 Task: Check the rules for "F1 Series".
Action: Mouse moved to (159, 330)
Screenshot: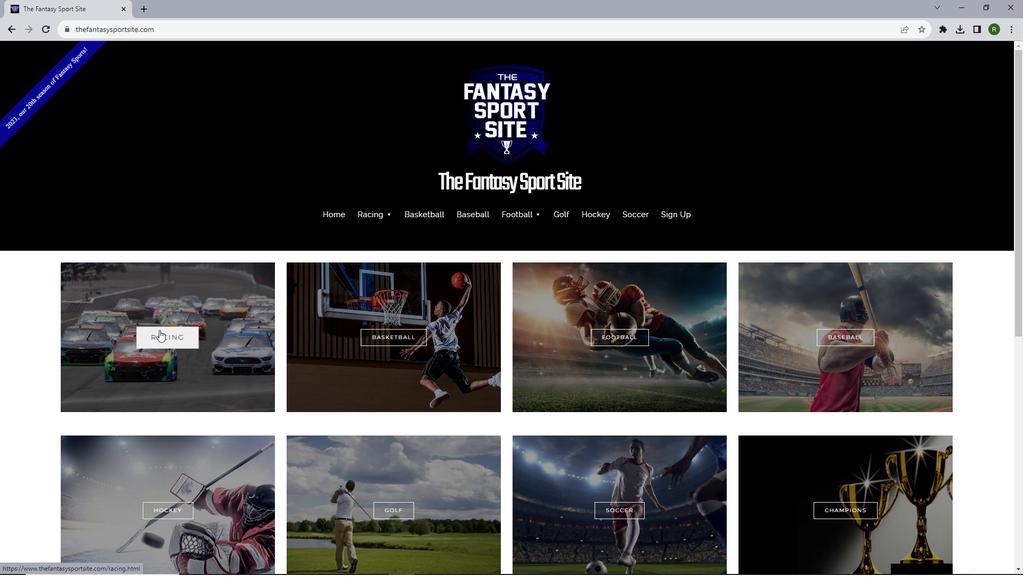 
Action: Mouse pressed left at (159, 330)
Screenshot: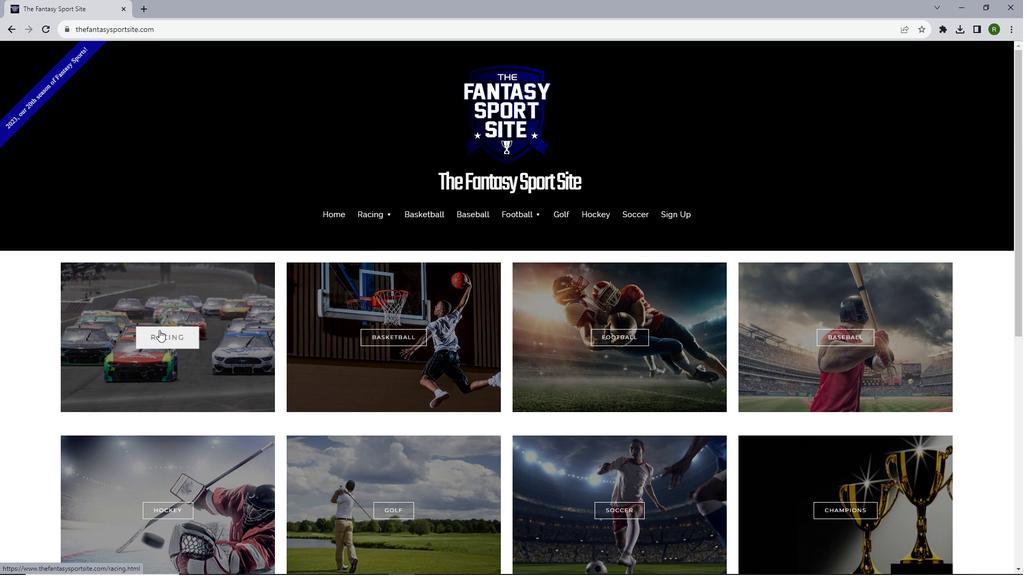 
Action: Mouse moved to (505, 343)
Screenshot: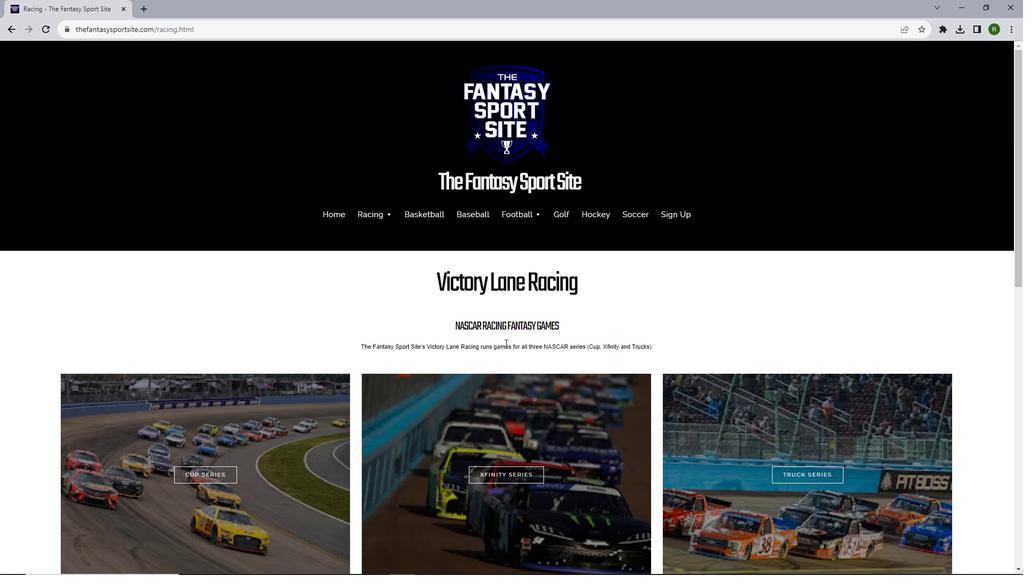 
Action: Mouse scrolled (505, 343) with delta (0, 0)
Screenshot: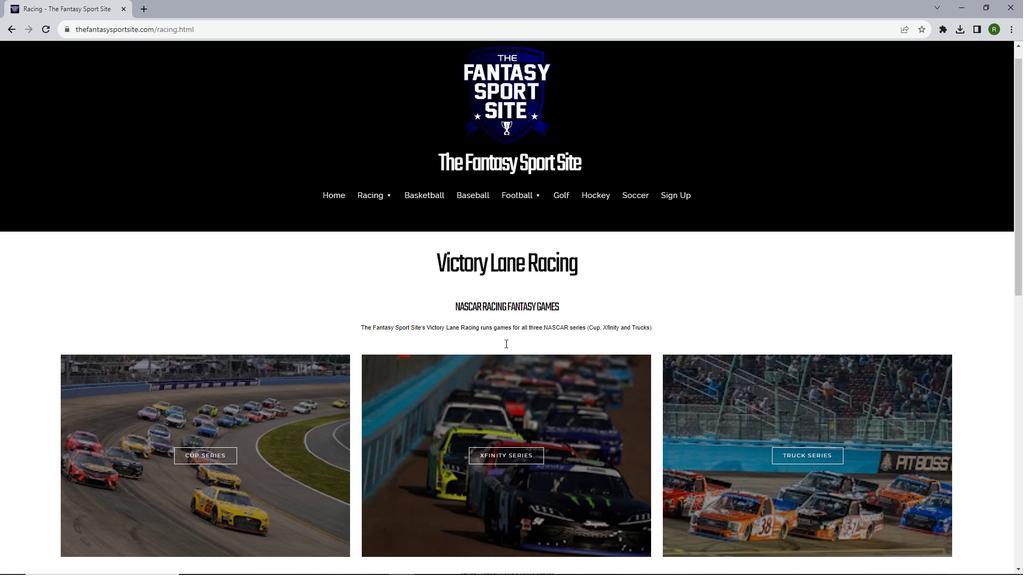 
Action: Mouse scrolled (505, 343) with delta (0, 0)
Screenshot: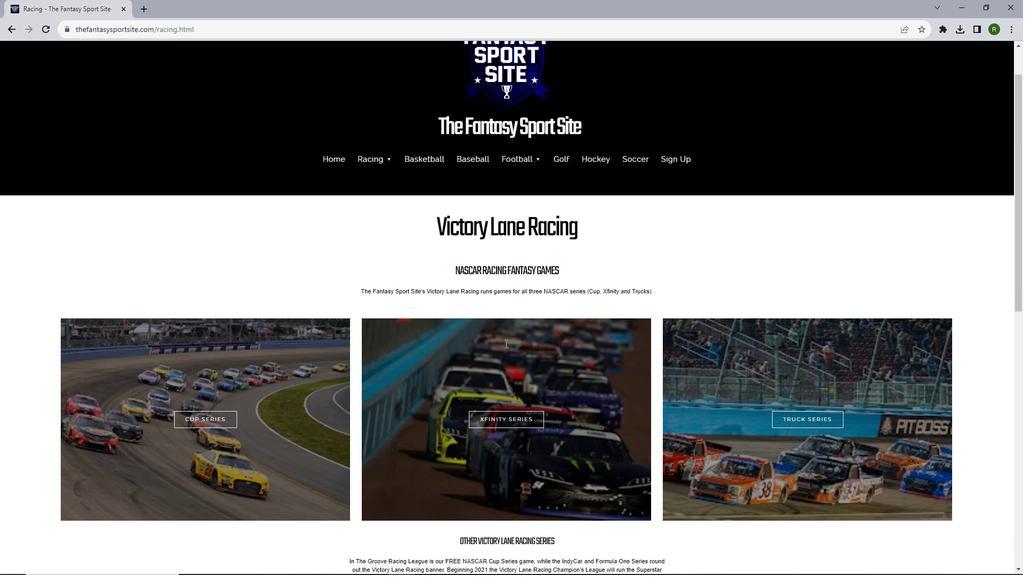 
Action: Mouse scrolled (505, 343) with delta (0, 0)
Screenshot: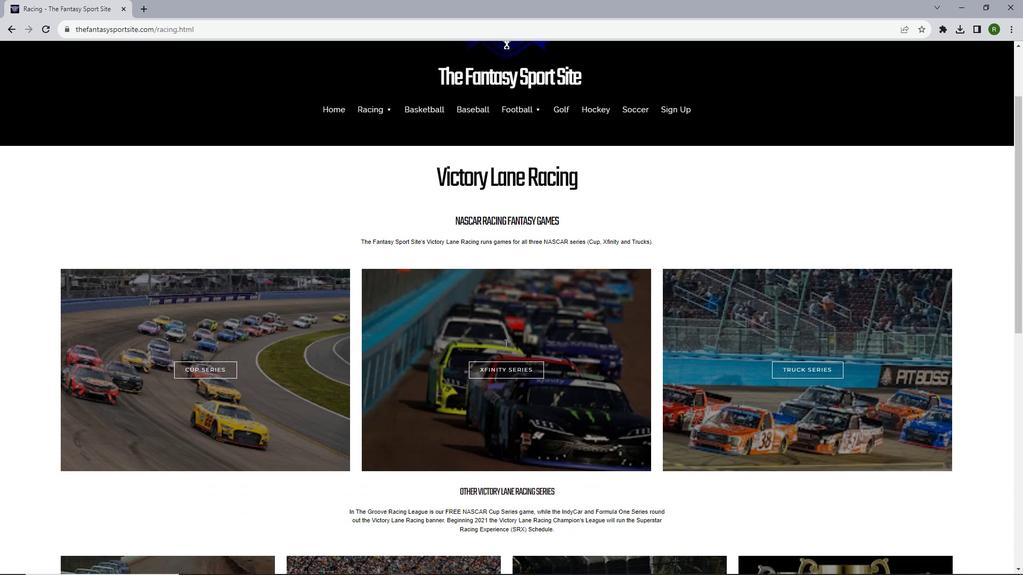
Action: Mouse scrolled (505, 343) with delta (0, 0)
Screenshot: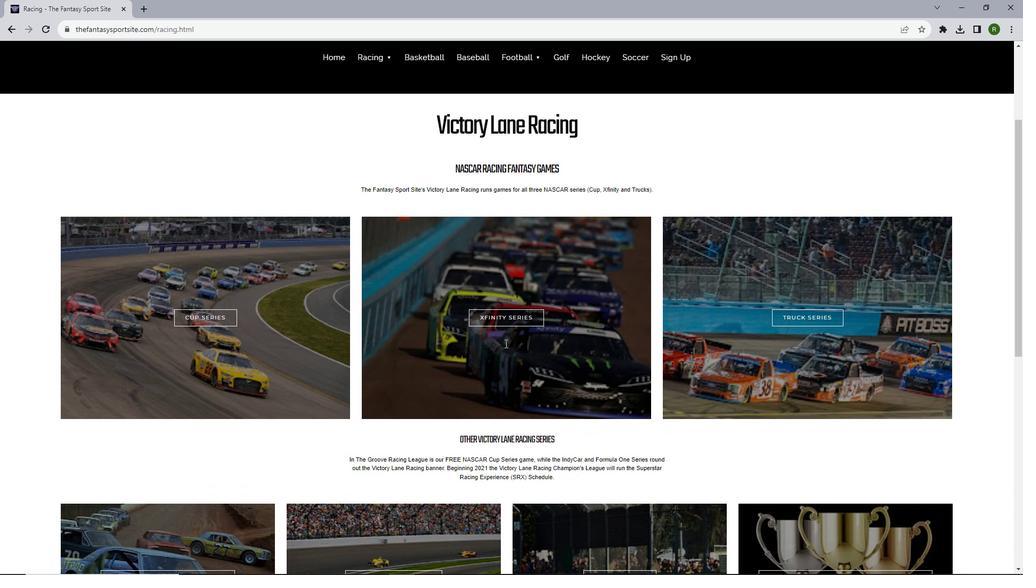
Action: Mouse scrolled (505, 343) with delta (0, 0)
Screenshot: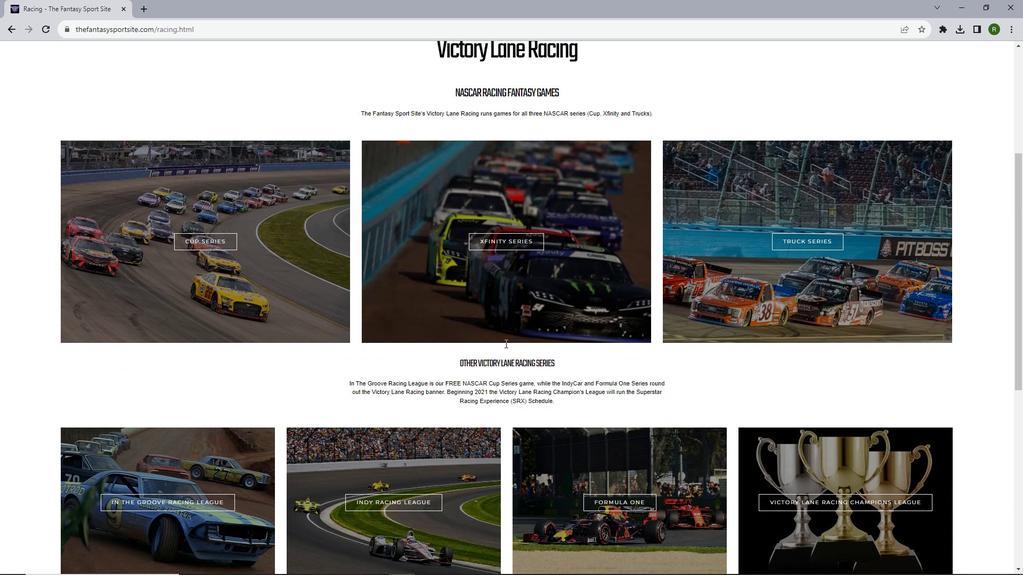 
Action: Mouse scrolled (505, 343) with delta (0, 0)
Screenshot: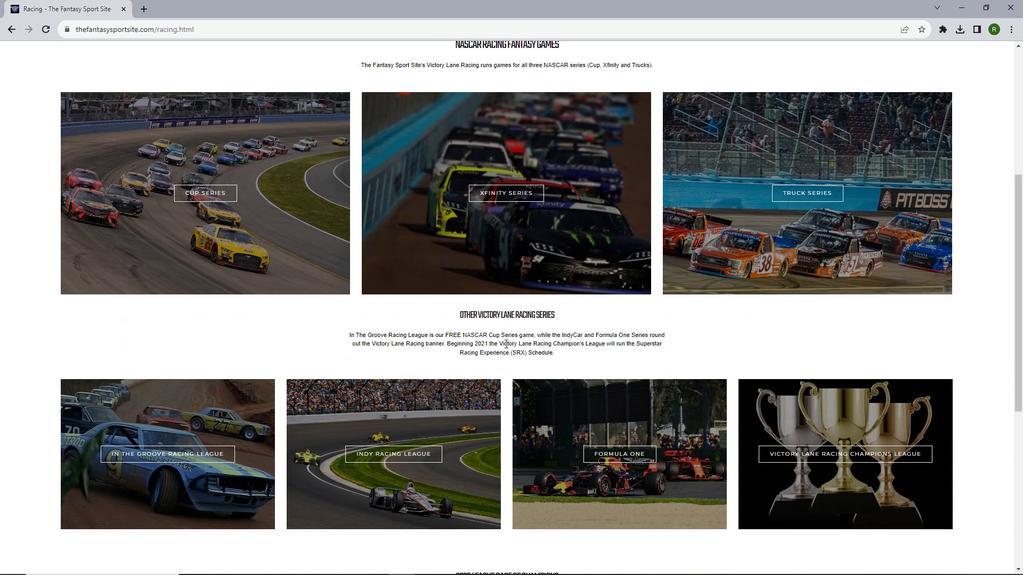 
Action: Mouse moved to (615, 412)
Screenshot: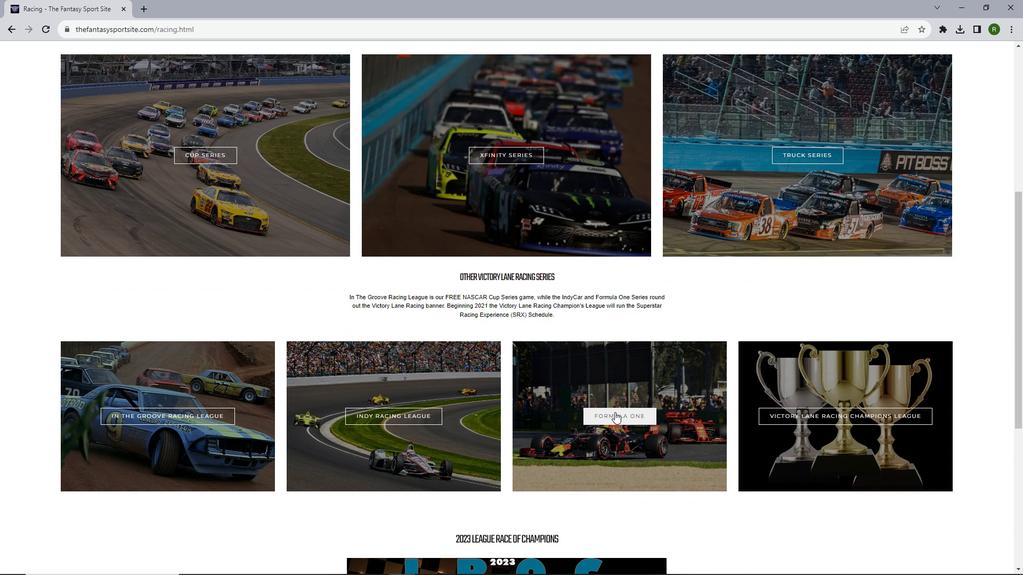 
Action: Mouse pressed left at (615, 412)
Screenshot: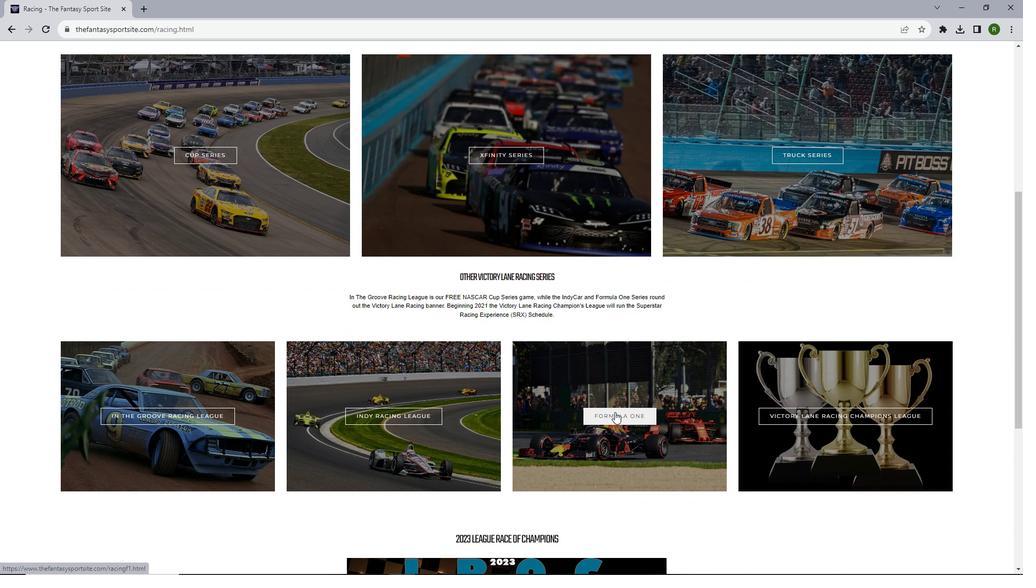 
Action: Mouse moved to (575, 371)
Screenshot: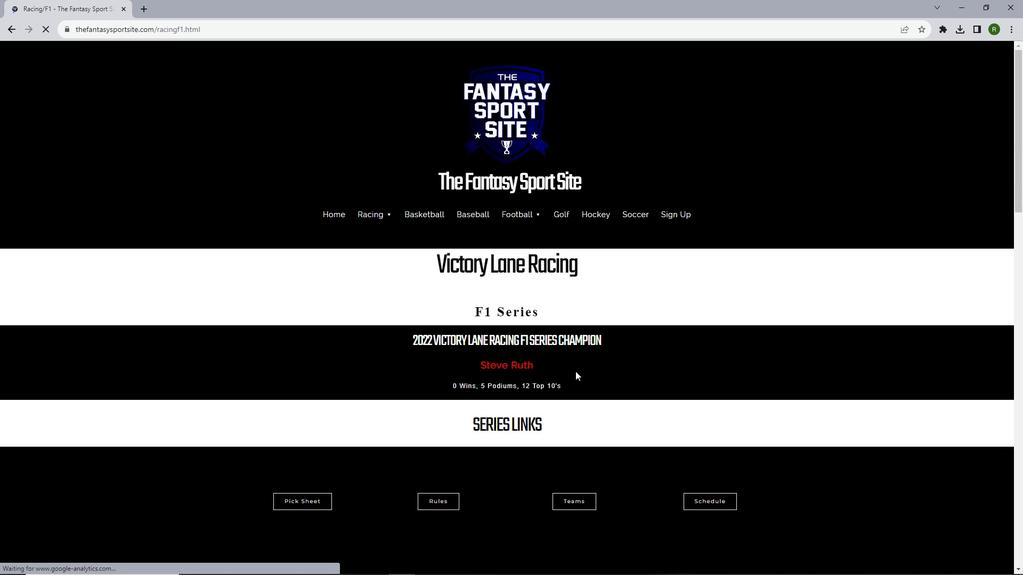 
Action: Mouse scrolled (575, 371) with delta (0, 0)
Screenshot: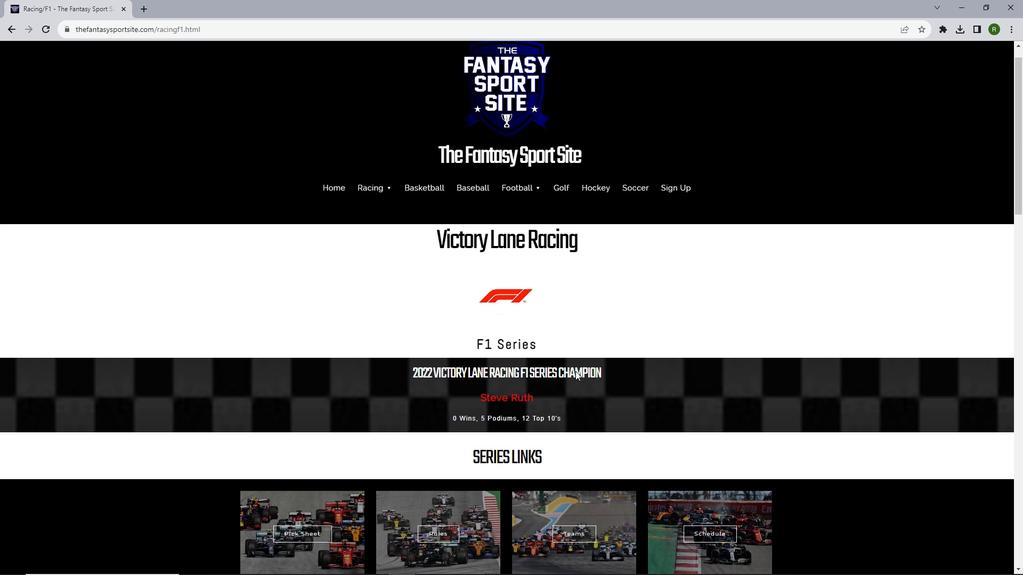 
Action: Mouse scrolled (575, 371) with delta (0, 0)
Screenshot: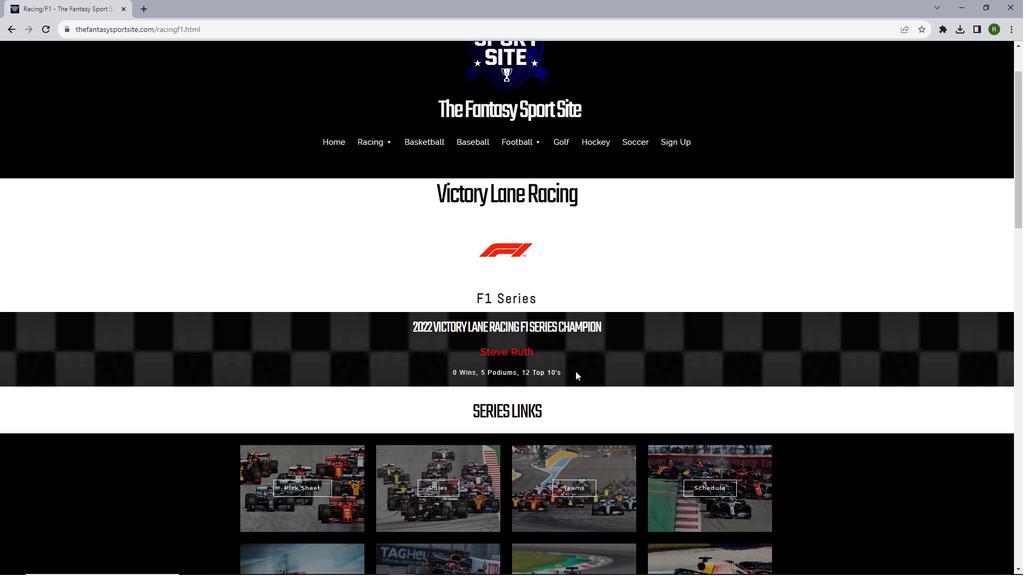 
Action: Mouse scrolled (575, 371) with delta (0, 0)
Screenshot: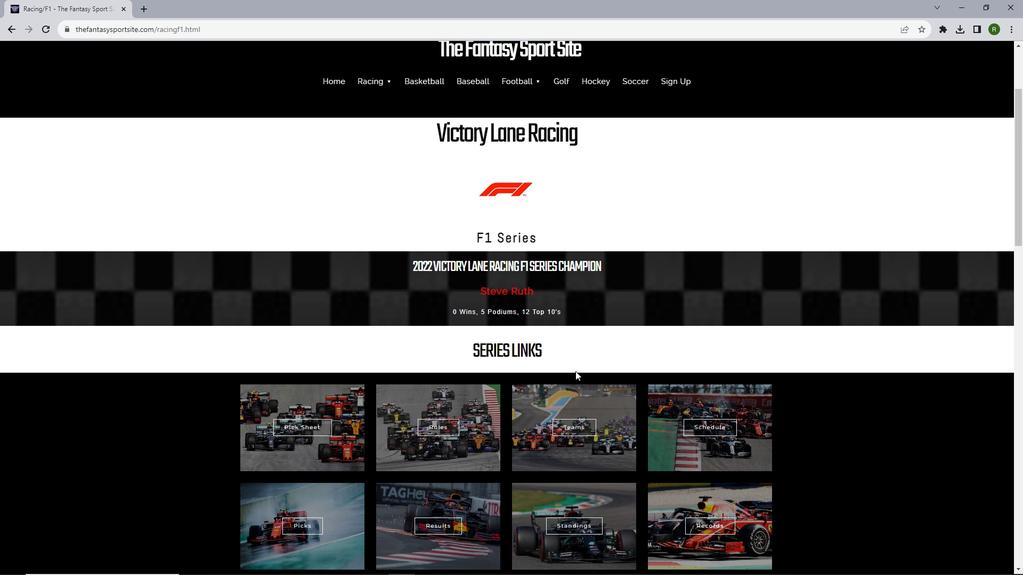 
Action: Mouse scrolled (575, 371) with delta (0, 0)
Screenshot: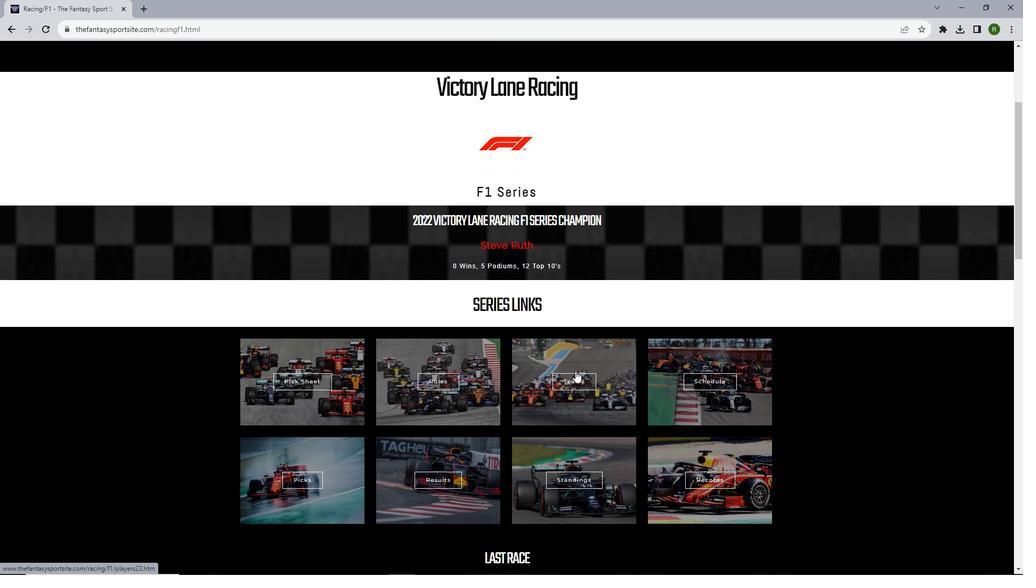 
Action: Mouse scrolled (575, 371) with delta (0, 0)
Screenshot: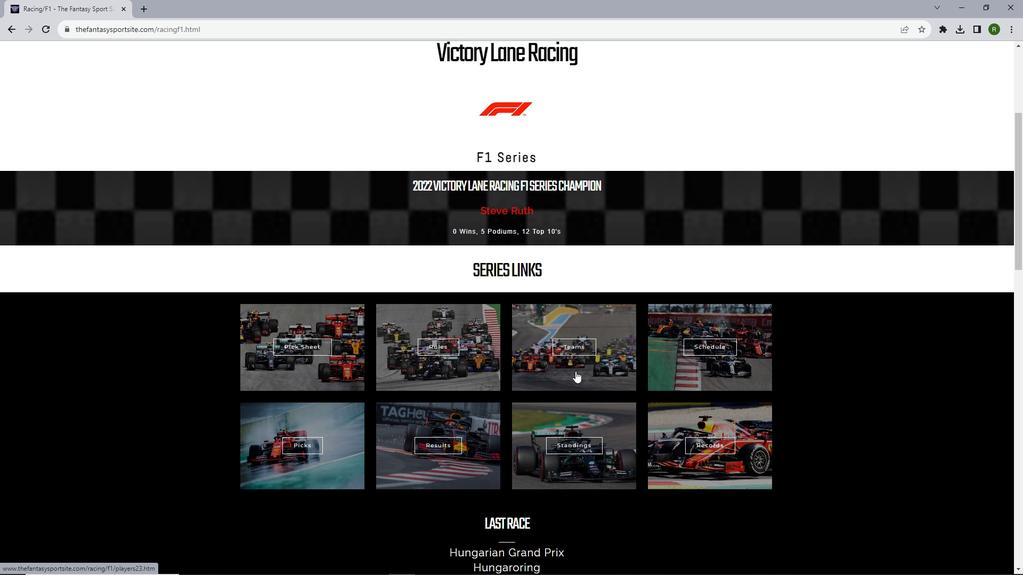 
Action: Mouse moved to (453, 301)
Screenshot: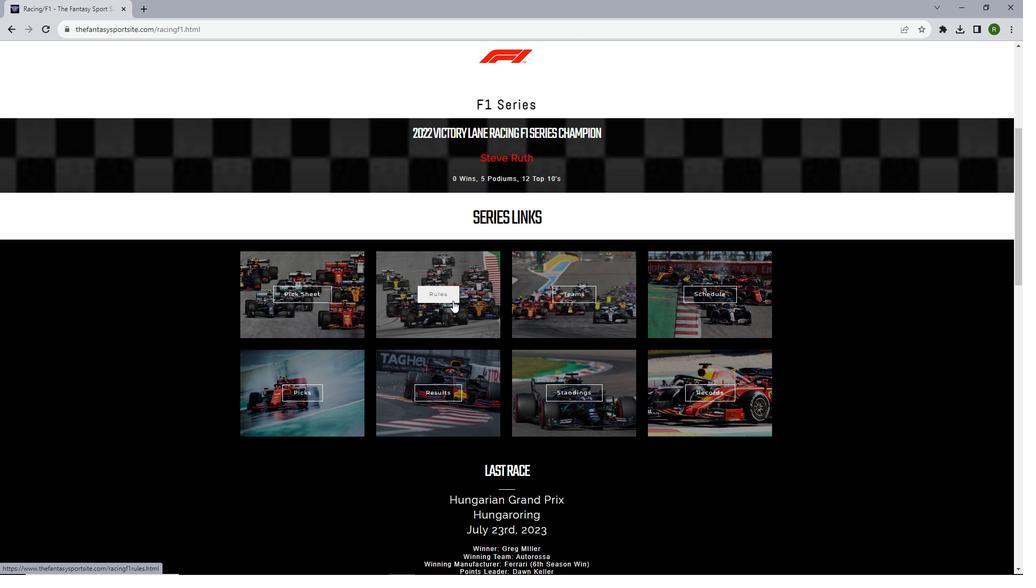 
Action: Mouse pressed left at (453, 301)
Screenshot: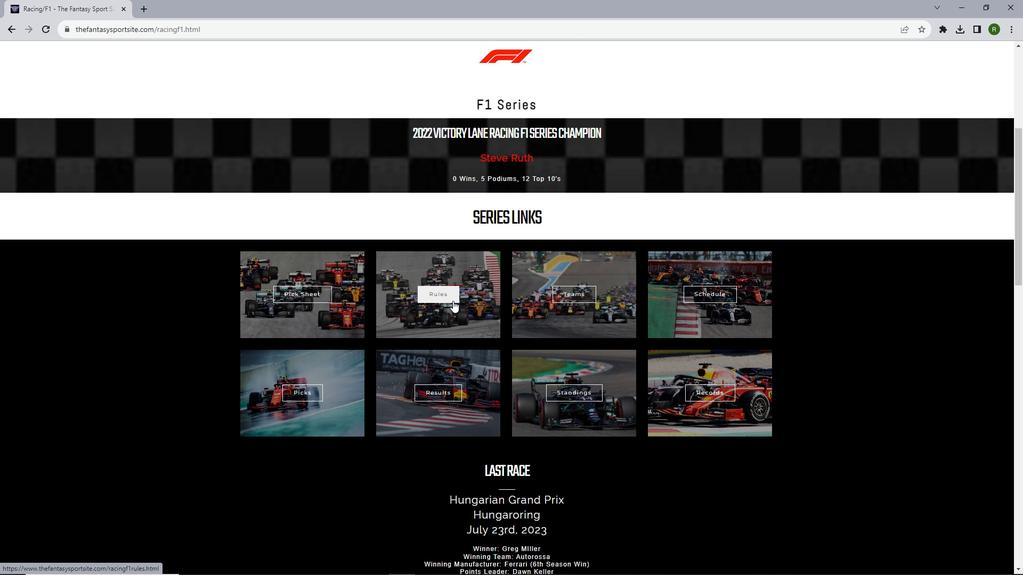 
Action: Mouse moved to (479, 266)
Screenshot: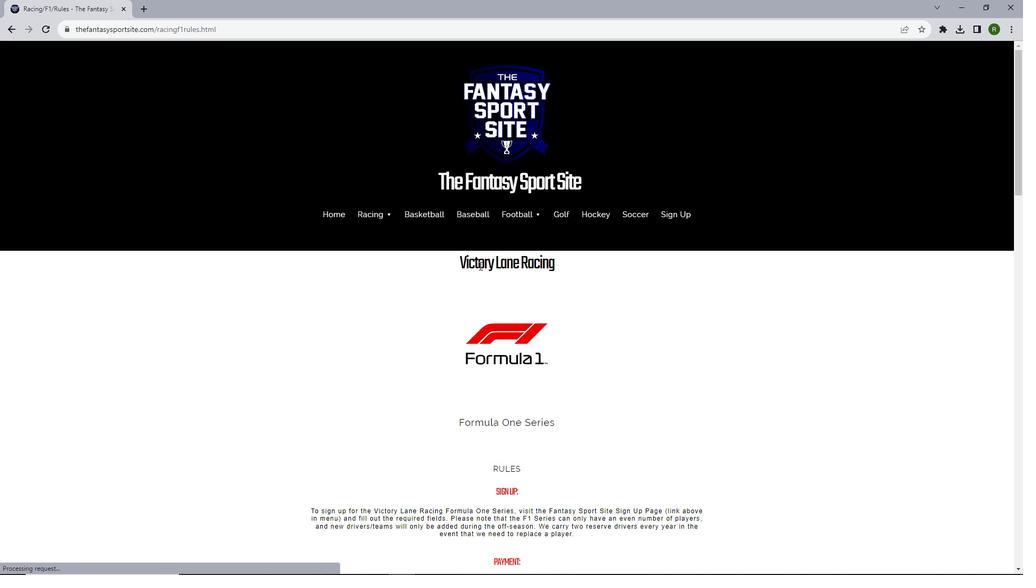 
Action: Mouse scrolled (479, 265) with delta (0, 0)
Screenshot: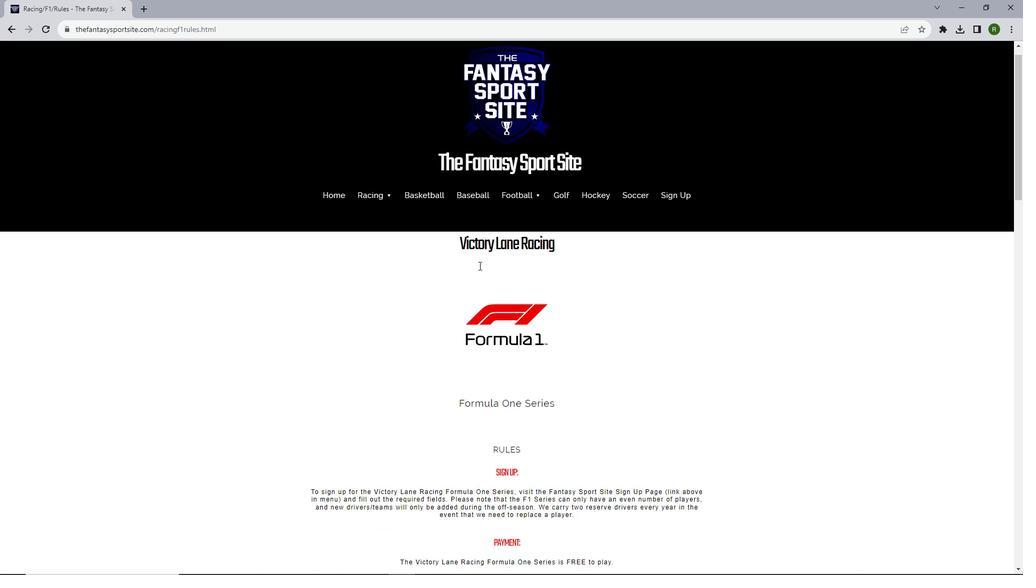 
Action: Mouse moved to (479, 266)
Screenshot: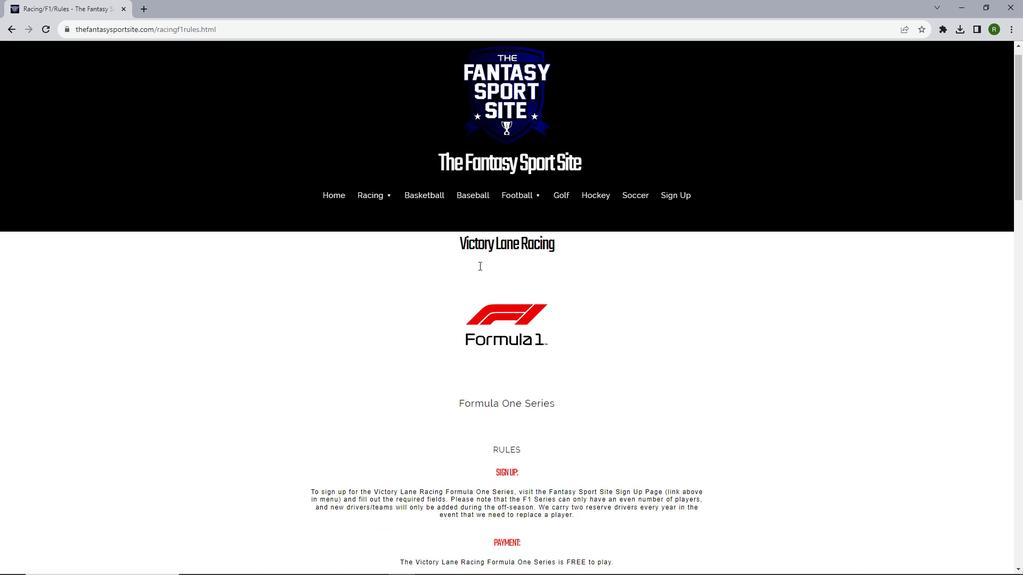 
Action: Mouse scrolled (479, 265) with delta (0, 0)
Screenshot: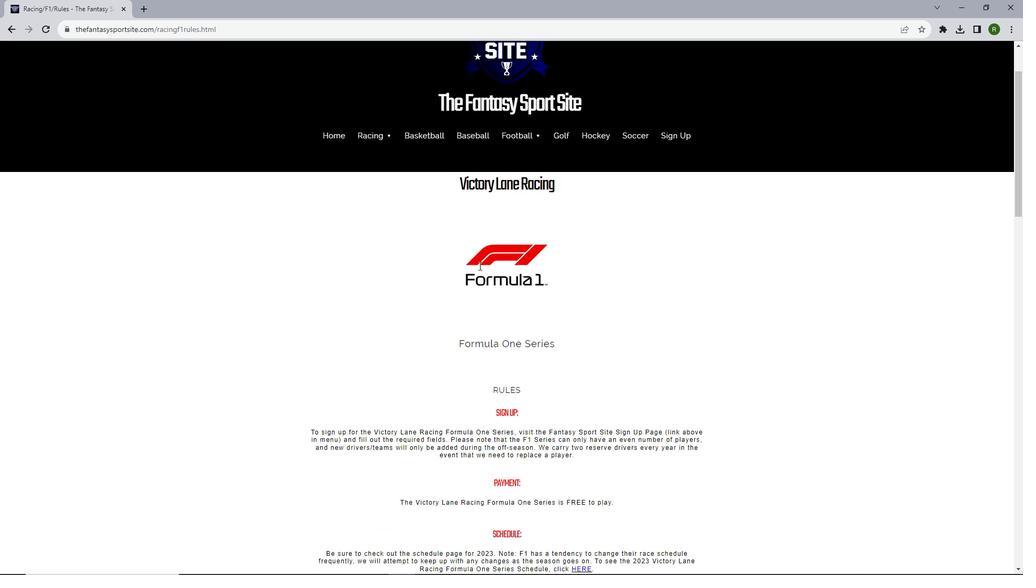
Action: Mouse scrolled (479, 265) with delta (0, 0)
Screenshot: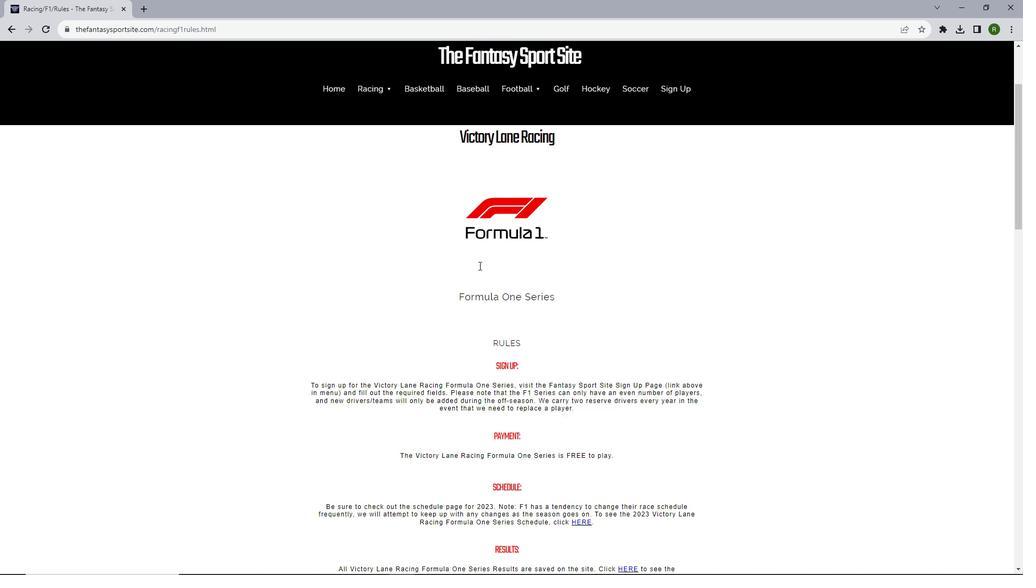 
Action: Mouse scrolled (479, 265) with delta (0, 0)
Screenshot: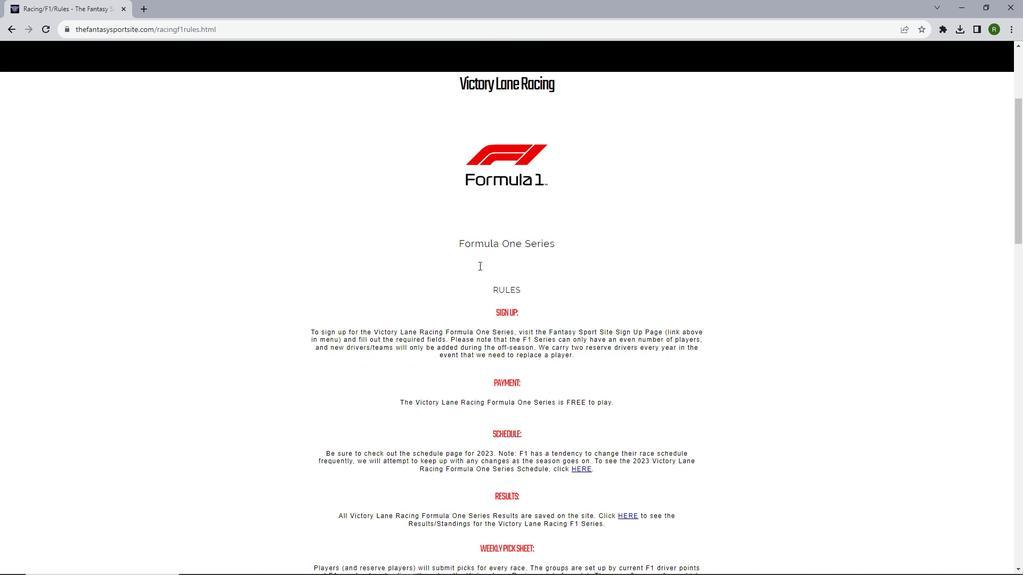 
Action: Mouse scrolled (479, 265) with delta (0, 0)
Screenshot: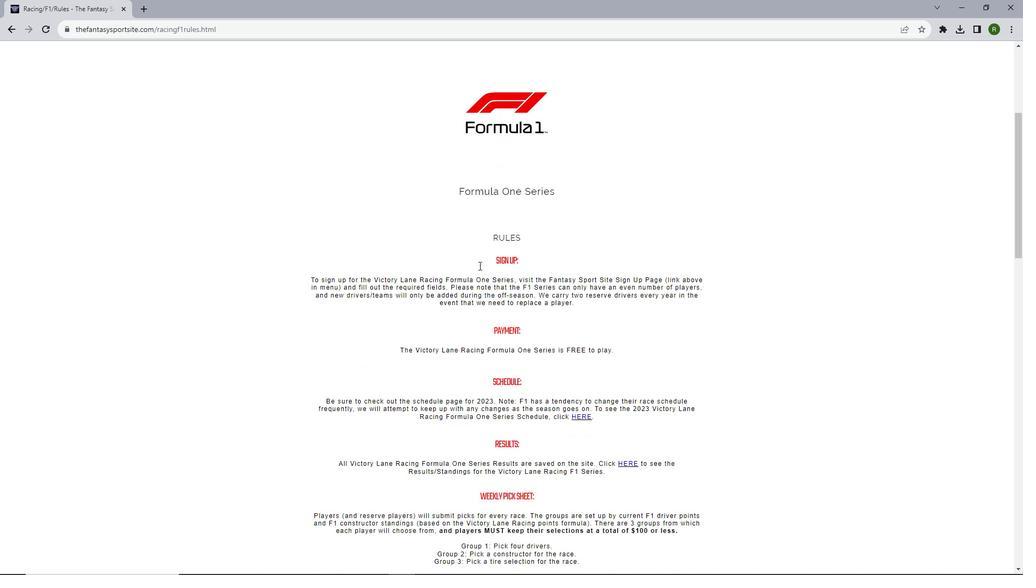 
Action: Mouse moved to (479, 266)
Screenshot: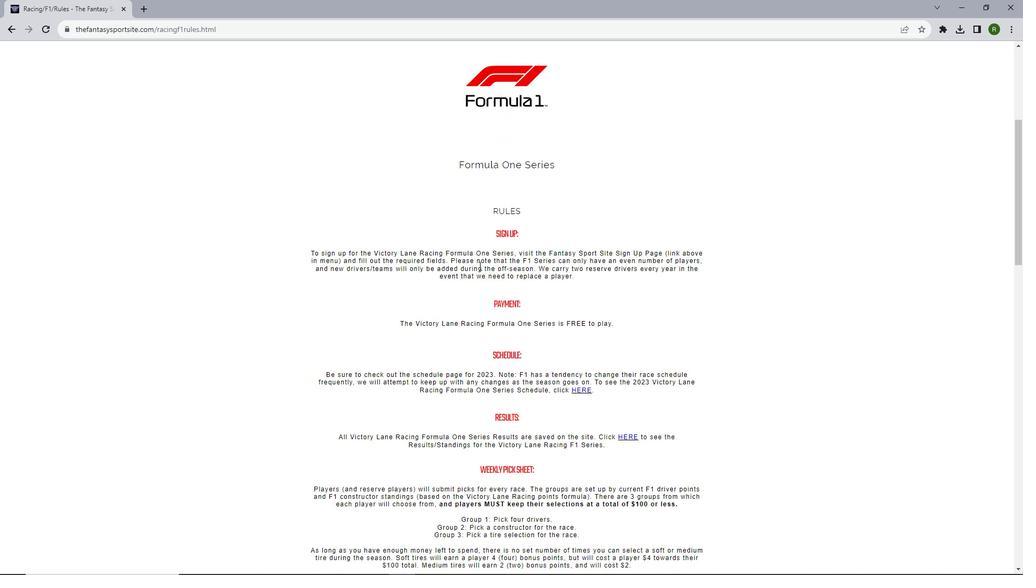 
Action: Mouse scrolled (479, 265) with delta (0, 0)
Screenshot: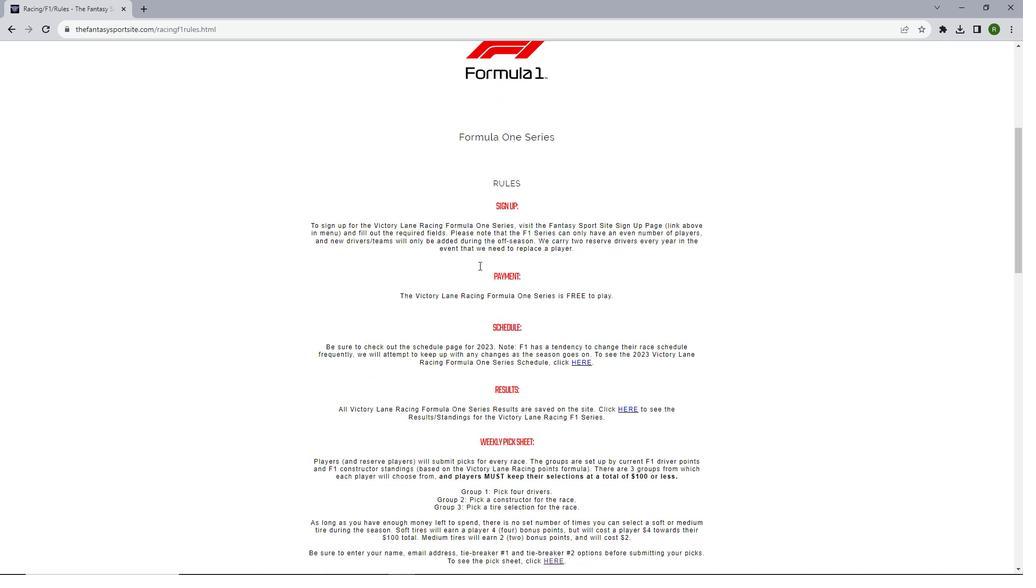 
Action: Mouse moved to (479, 267)
Screenshot: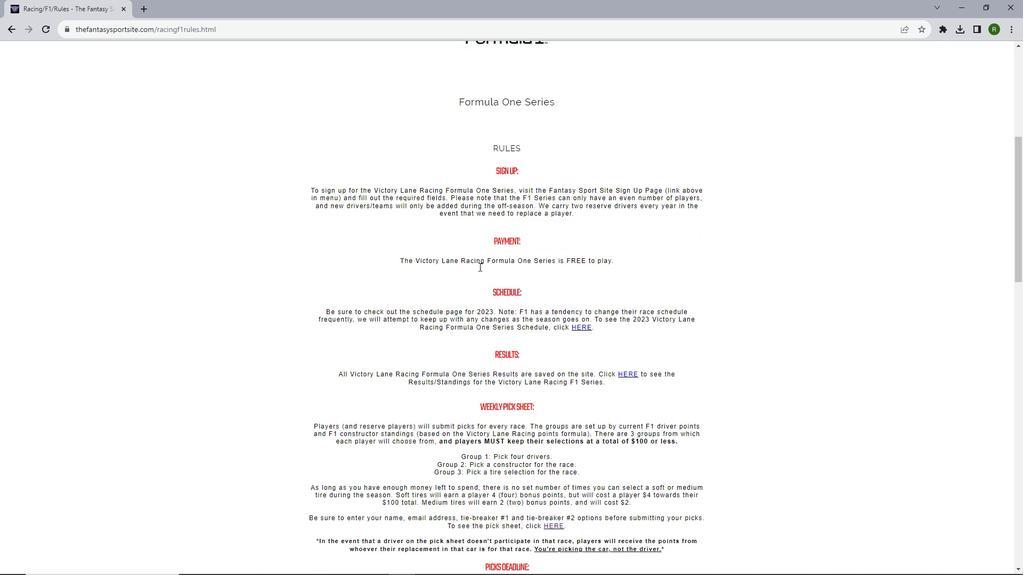
Action: Mouse scrolled (479, 266) with delta (0, 0)
Screenshot: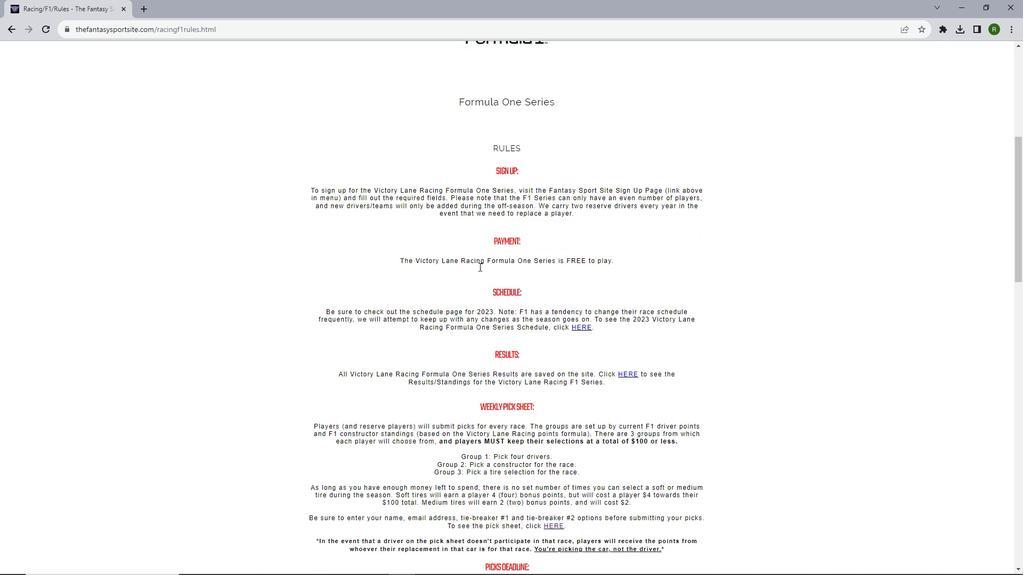 
Action: Mouse scrolled (479, 266) with delta (0, 0)
Screenshot: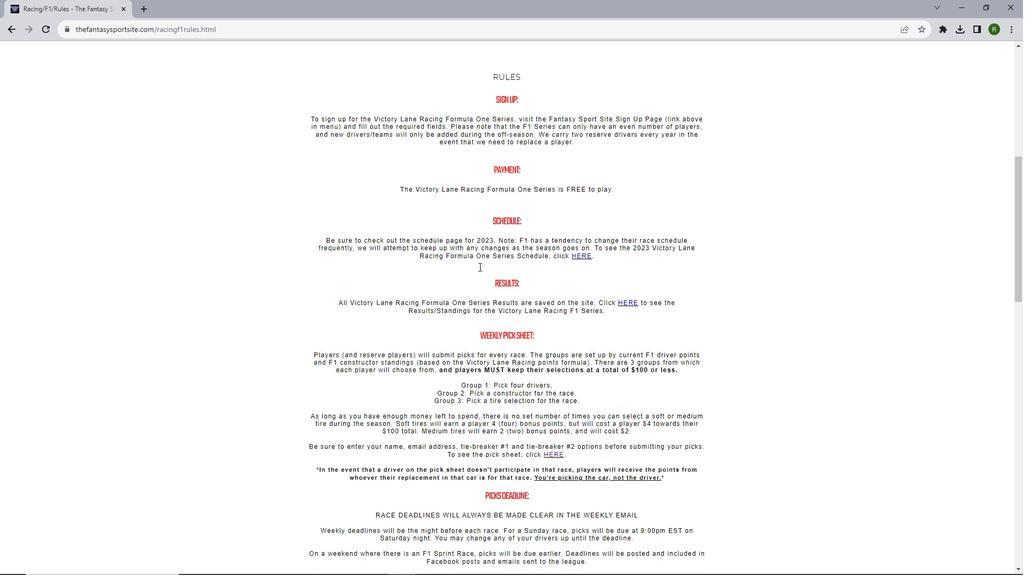
Action: Mouse scrolled (479, 266) with delta (0, 0)
Screenshot: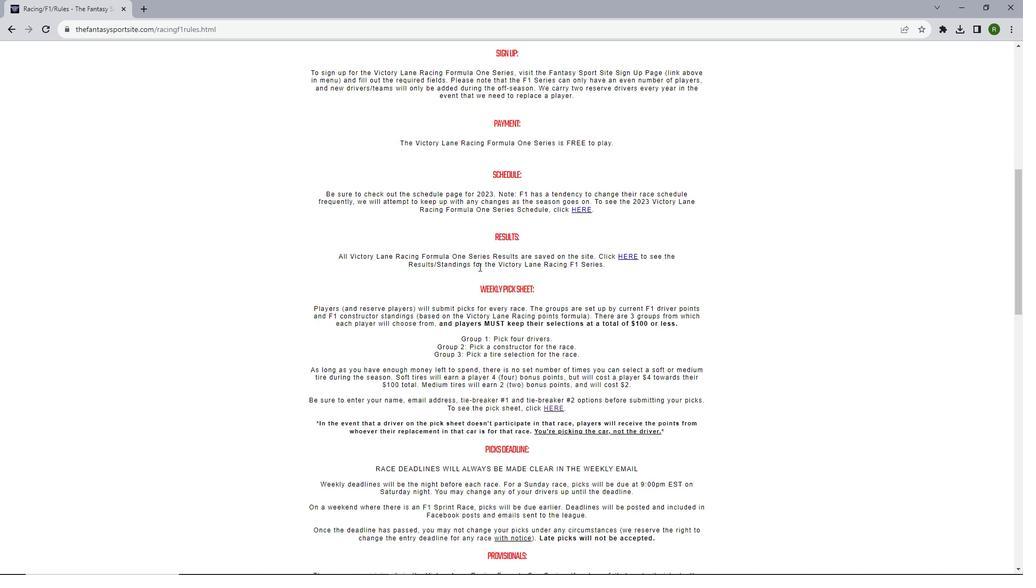 
Action: Mouse scrolled (479, 266) with delta (0, 0)
Screenshot: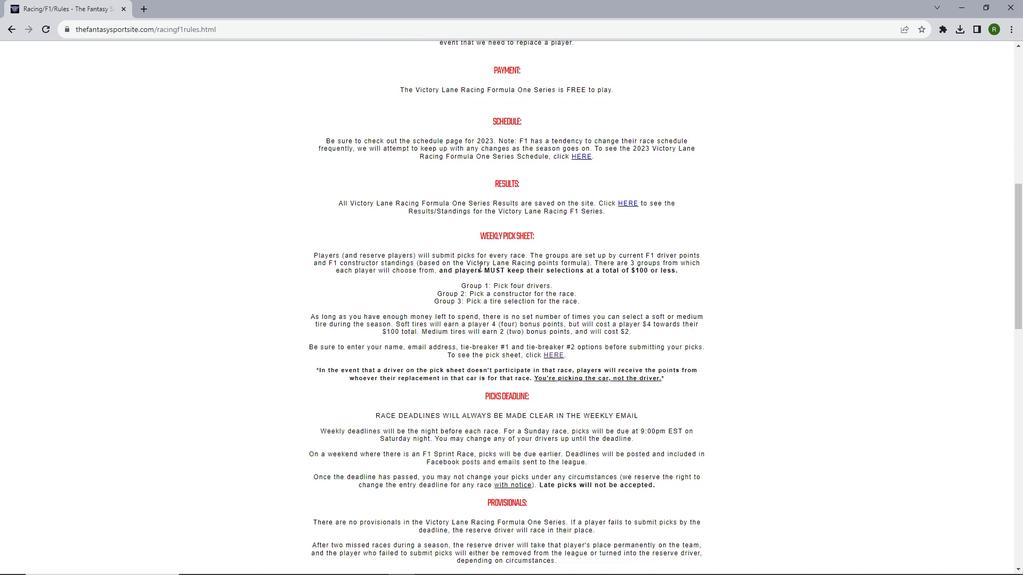 
Action: Mouse scrolled (479, 266) with delta (0, 0)
Screenshot: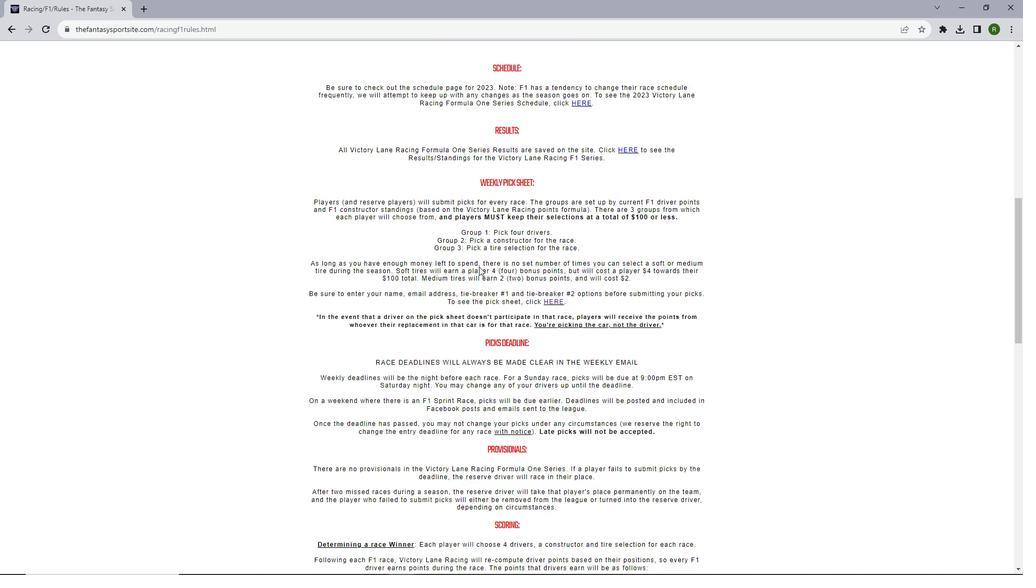
Action: Mouse moved to (479, 267)
Screenshot: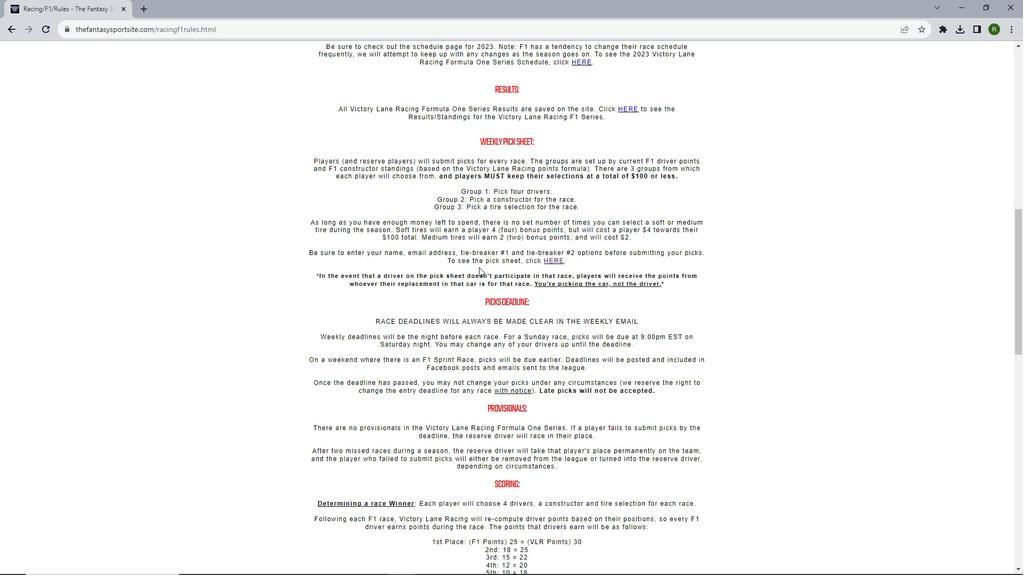 
Action: Mouse scrolled (479, 267) with delta (0, 0)
Screenshot: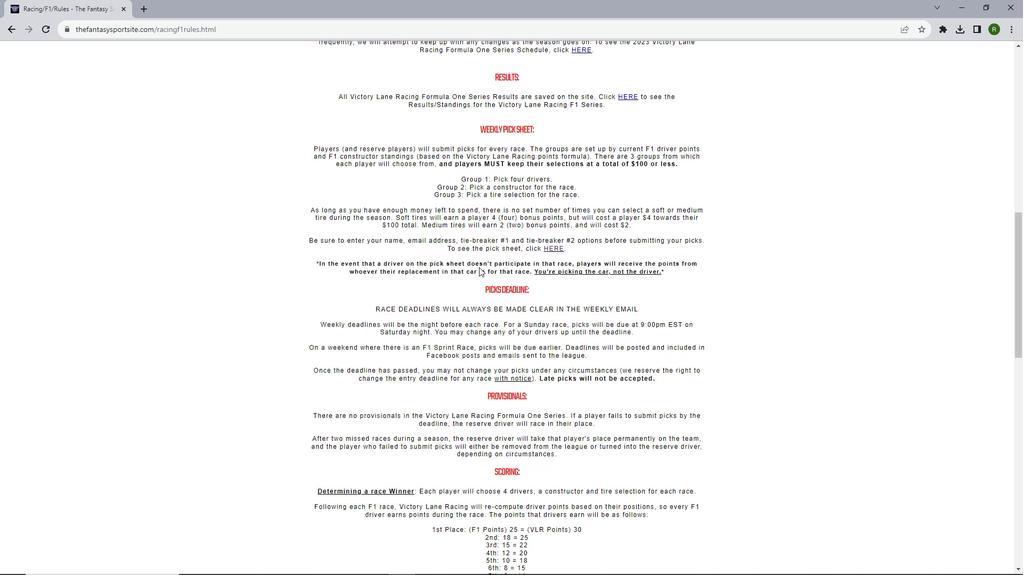 
Action: Mouse scrolled (479, 267) with delta (0, 0)
Screenshot: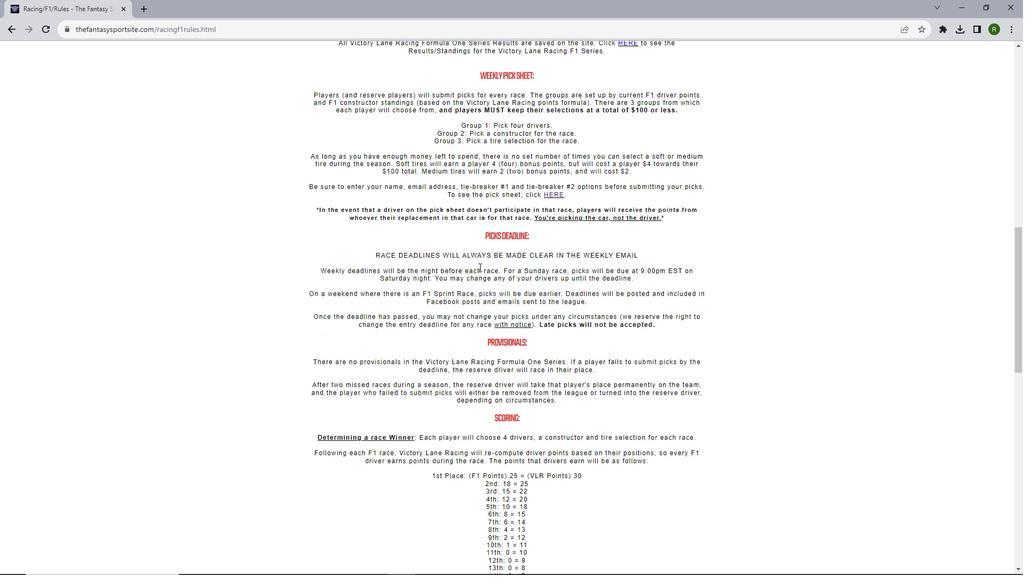 
Action: Mouse scrolled (479, 267) with delta (0, 0)
Screenshot: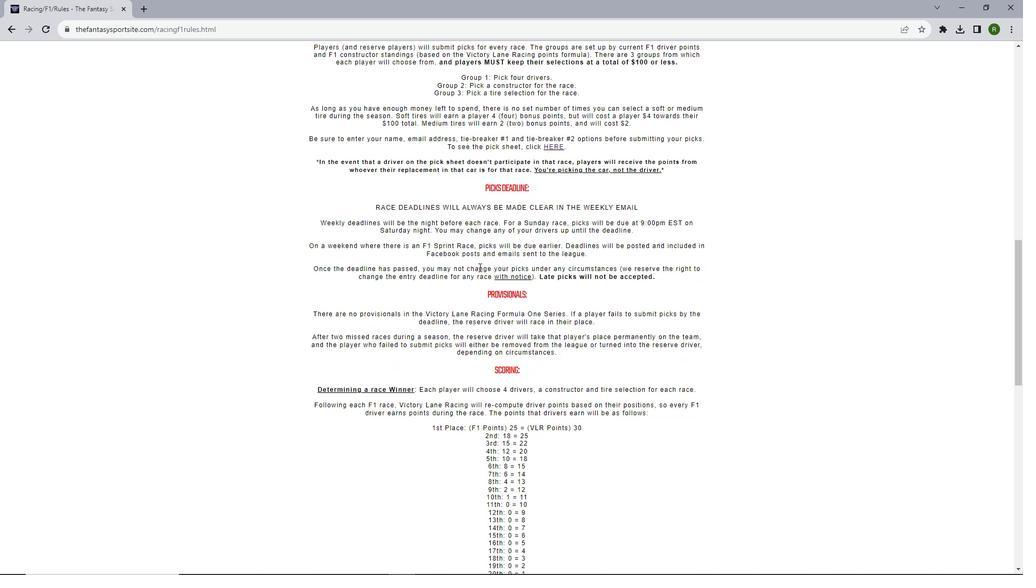 
Action: Mouse scrolled (479, 267) with delta (0, 0)
Screenshot: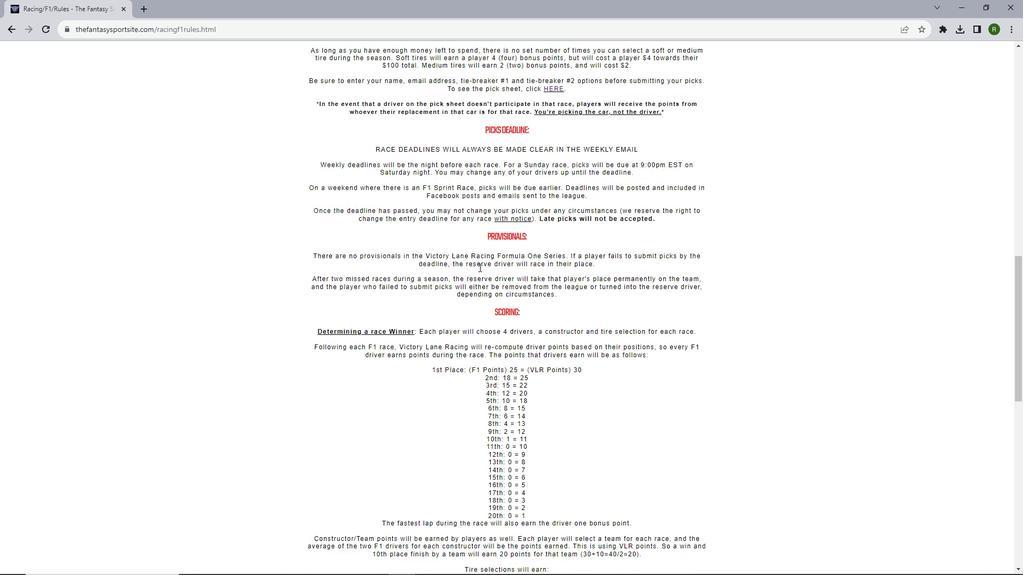 
Action: Mouse scrolled (479, 267) with delta (0, 0)
Screenshot: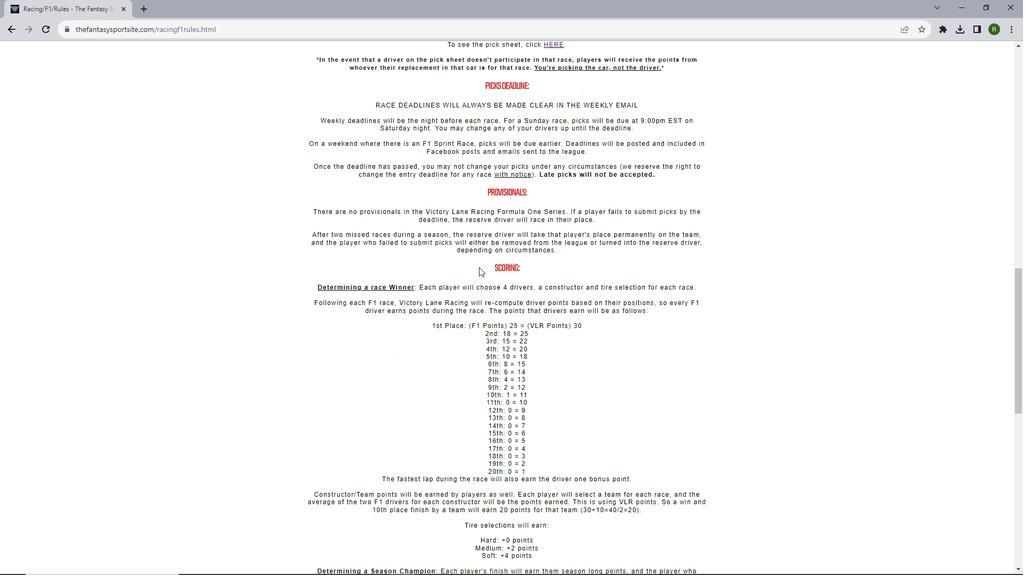 
Action: Mouse scrolled (479, 267) with delta (0, 0)
Screenshot: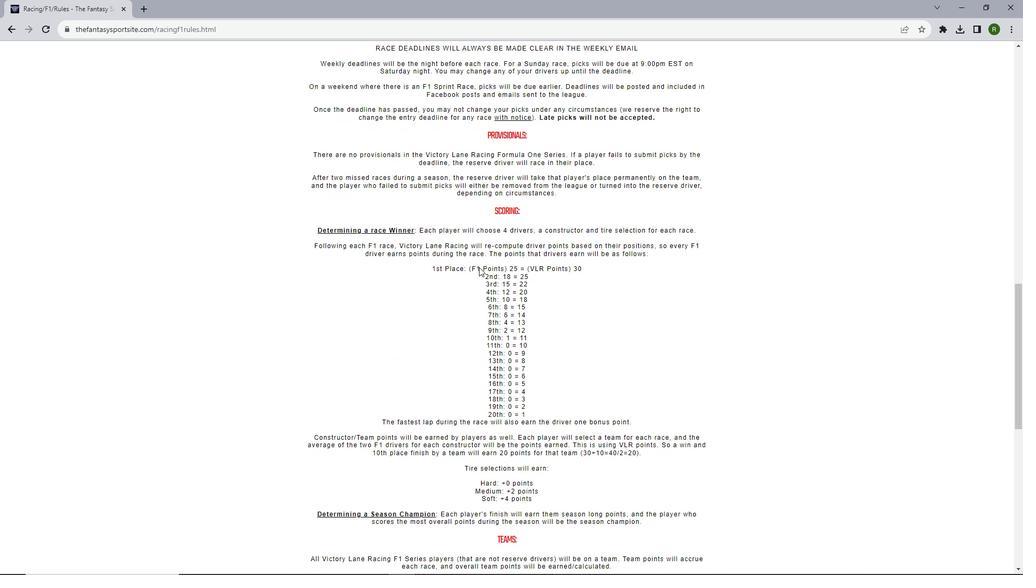 
Action: Mouse scrolled (479, 267) with delta (0, 0)
Screenshot: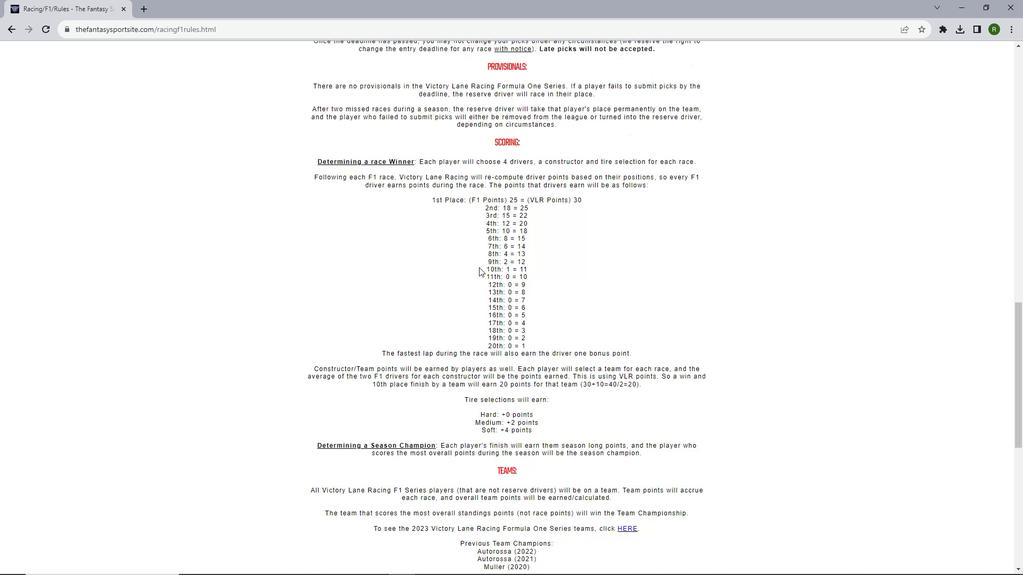 
Action: Mouse scrolled (479, 267) with delta (0, 0)
Screenshot: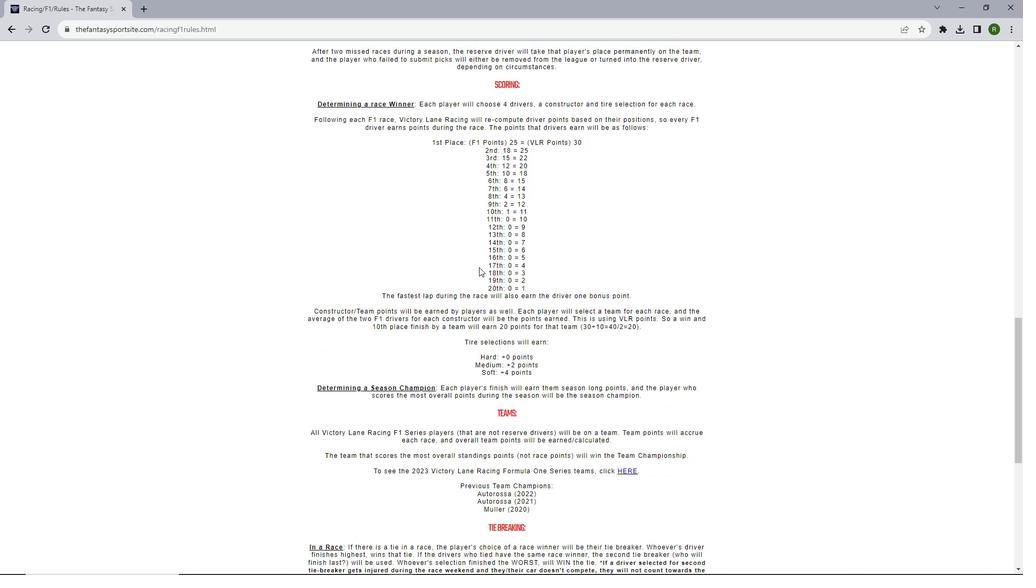 
Action: Mouse scrolled (479, 267) with delta (0, 0)
Screenshot: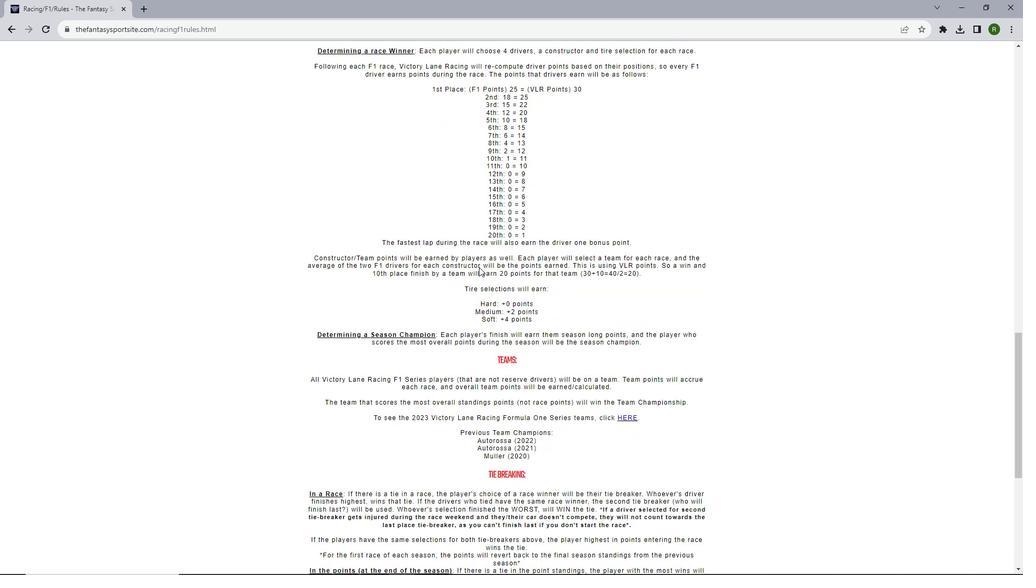 
Action: Mouse scrolled (479, 267) with delta (0, 0)
Screenshot: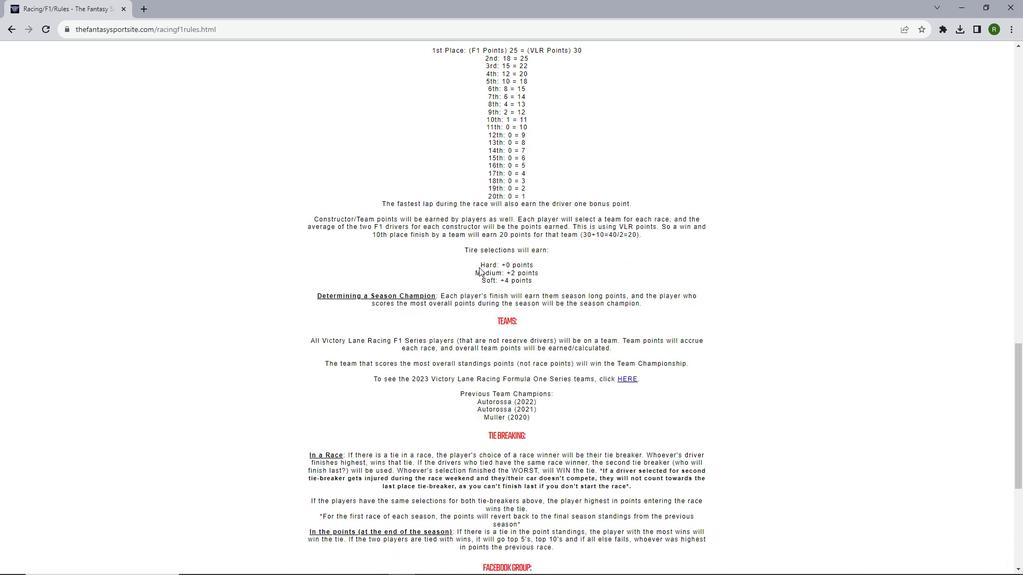 
Action: Mouse scrolled (479, 267) with delta (0, 0)
Screenshot: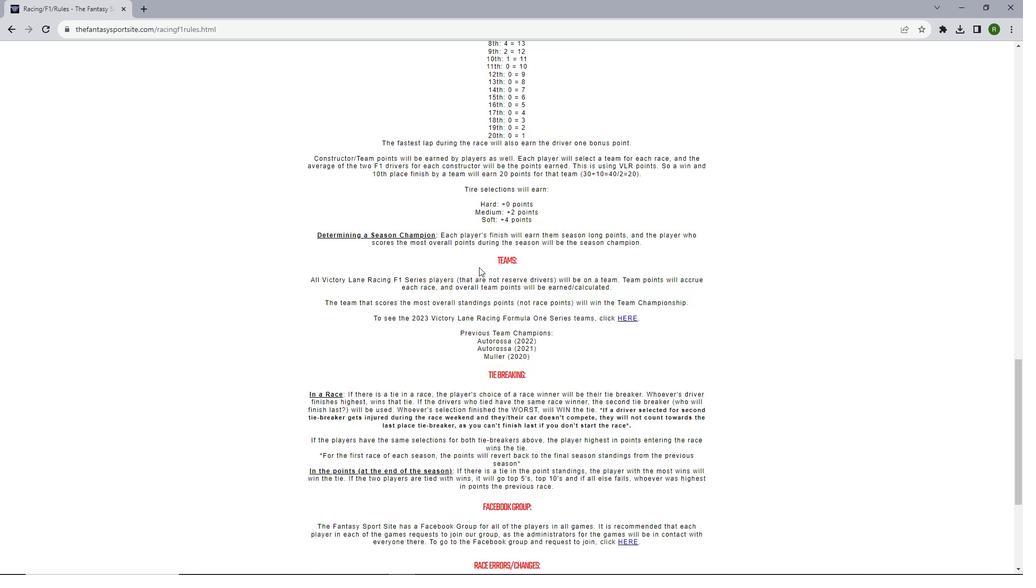 
Action: Mouse scrolled (479, 267) with delta (0, 0)
Screenshot: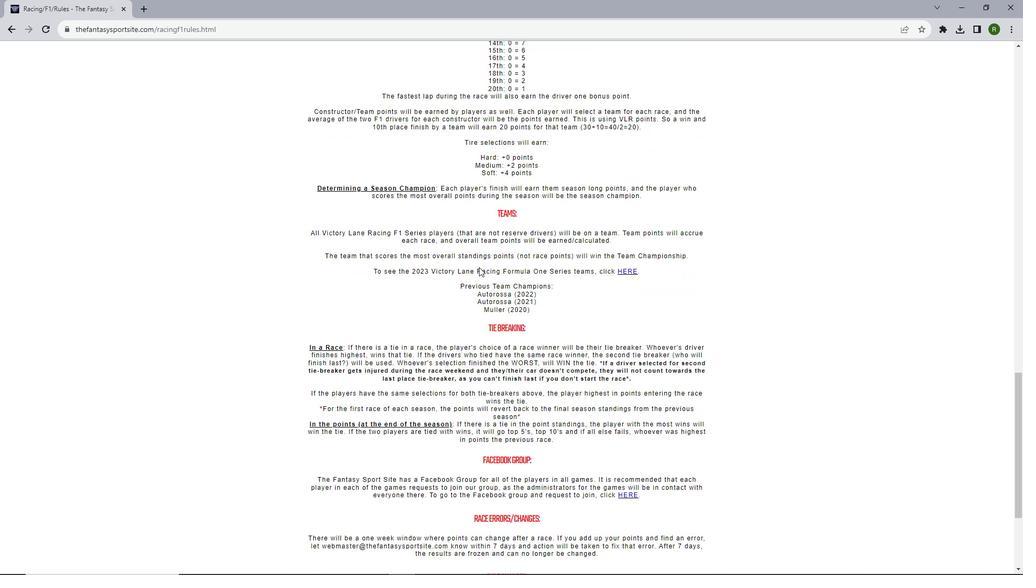 
Action: Mouse scrolled (479, 267) with delta (0, 0)
Screenshot: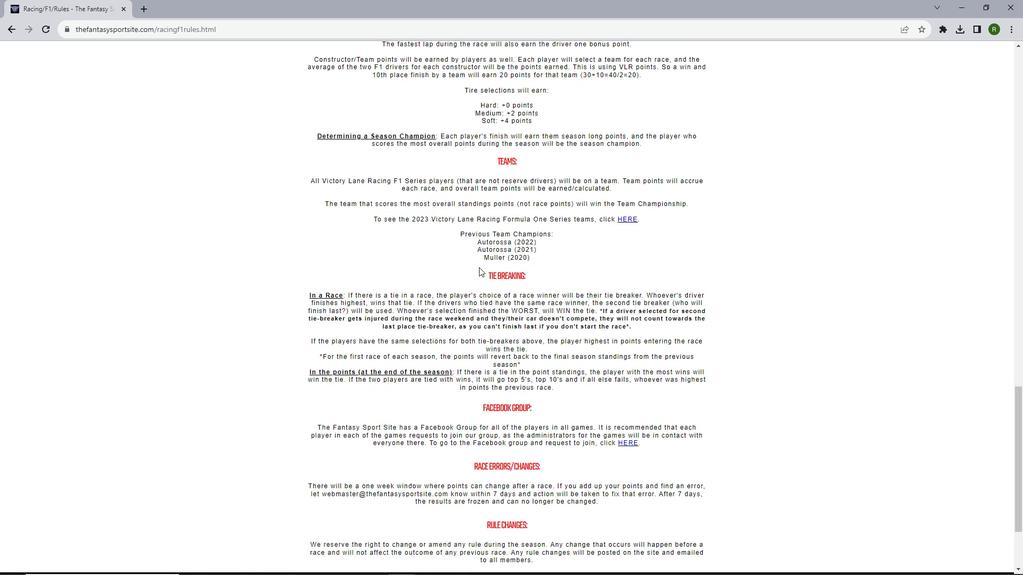 
Action: Mouse scrolled (479, 267) with delta (0, 0)
Screenshot: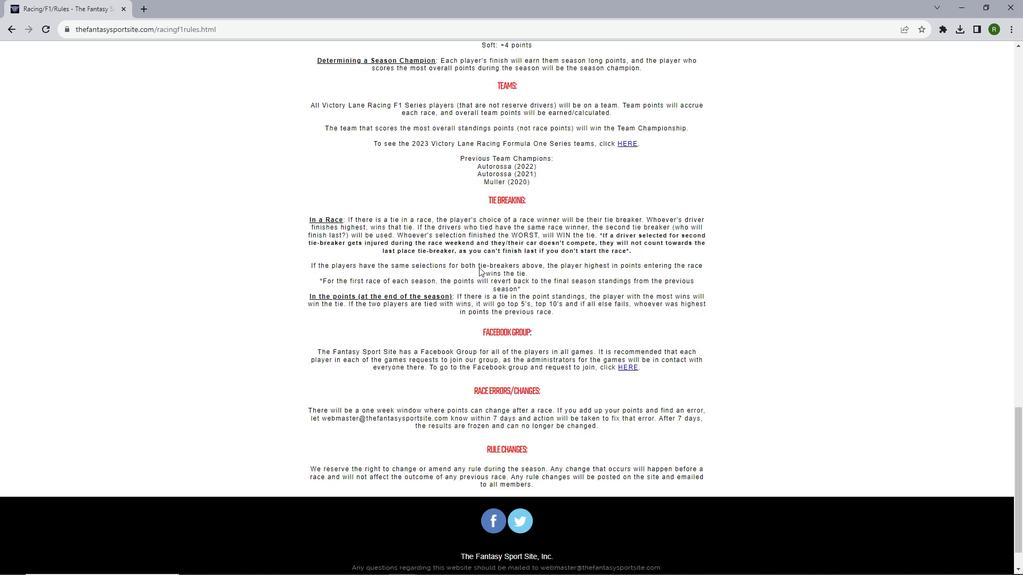 
Action: Mouse scrolled (479, 267) with delta (0, 0)
Screenshot: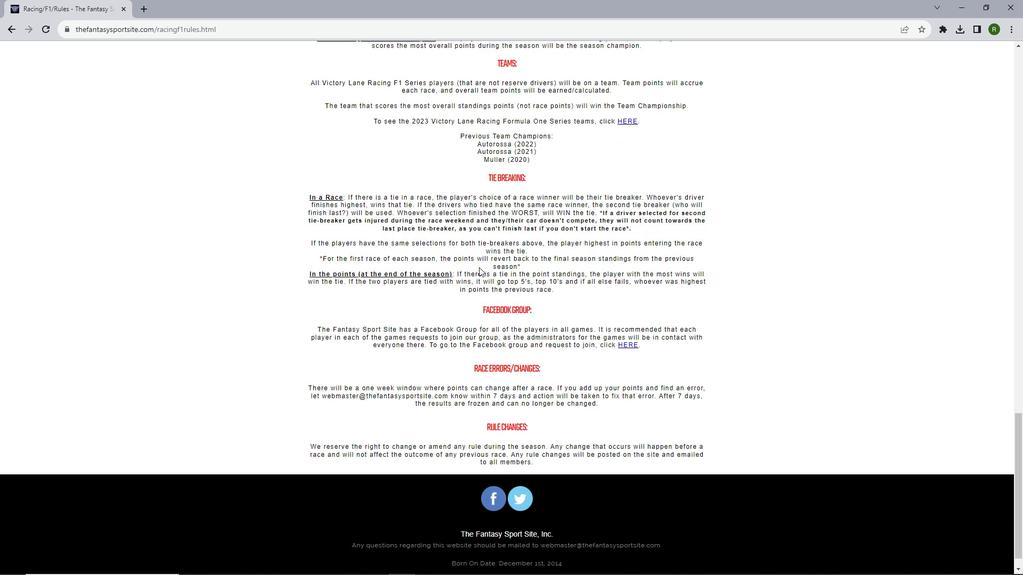 
